 Task: Use the formula "CHAR" in spreadsheet "Project protfolio".
Action: Mouse moved to (127, 64)
Screenshot: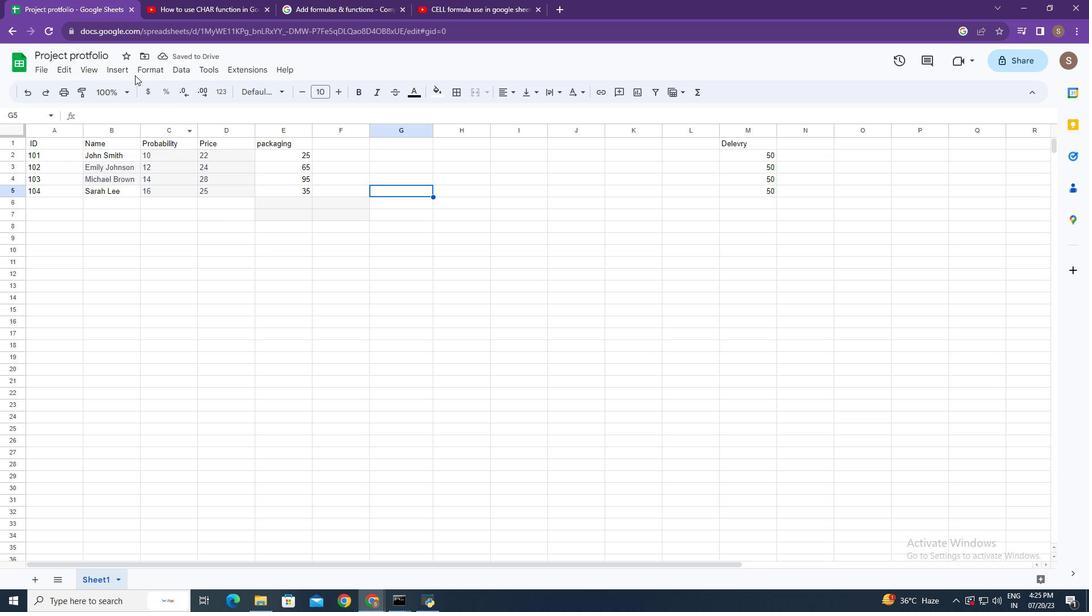 
Action: Mouse pressed left at (127, 64)
Screenshot: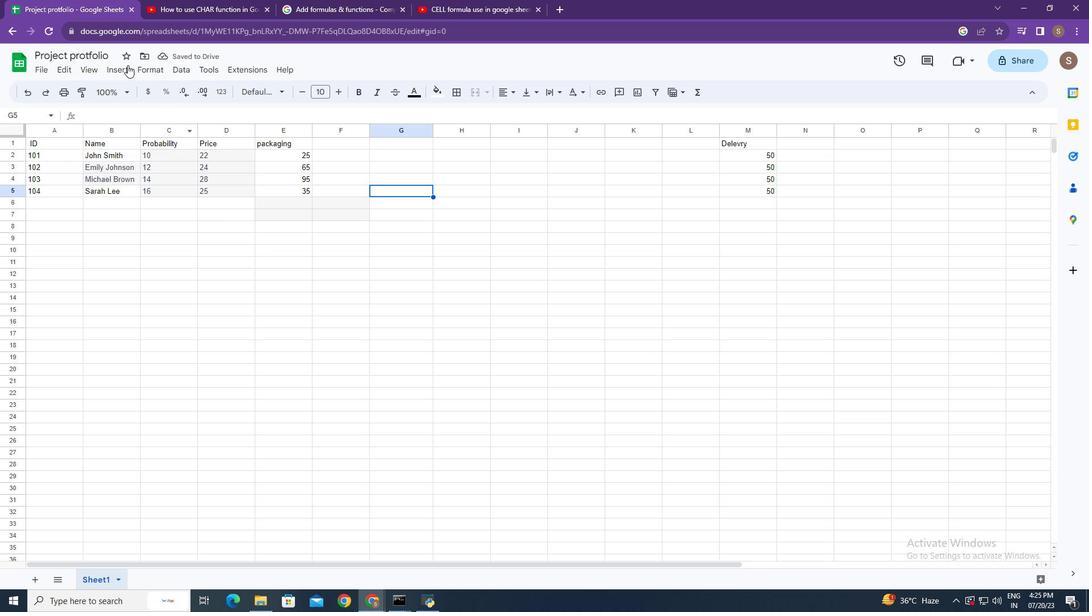
Action: Mouse moved to (173, 268)
Screenshot: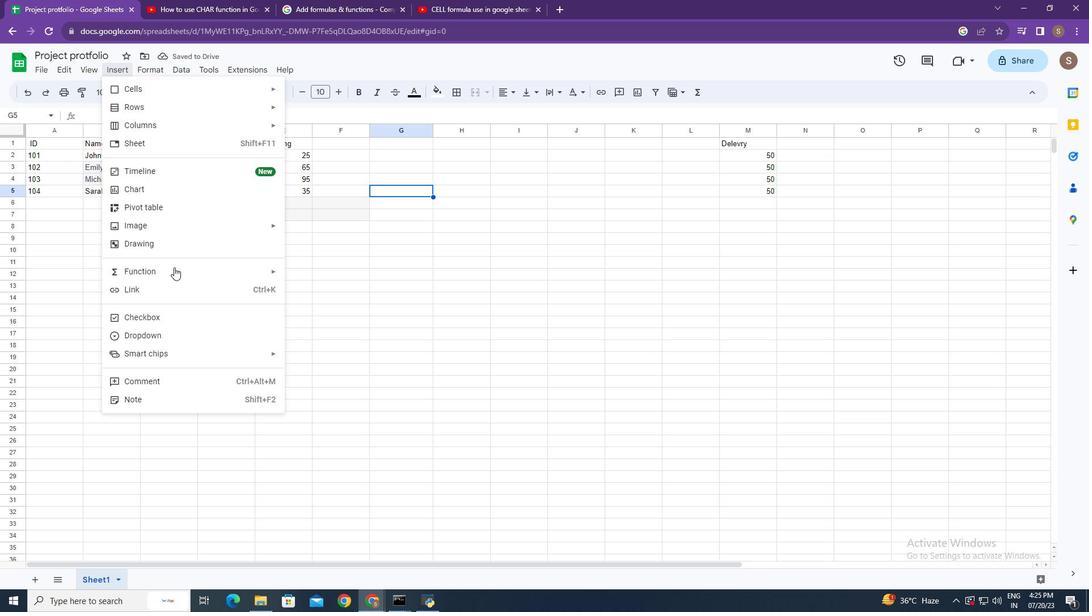 
Action: Mouse pressed left at (173, 268)
Screenshot: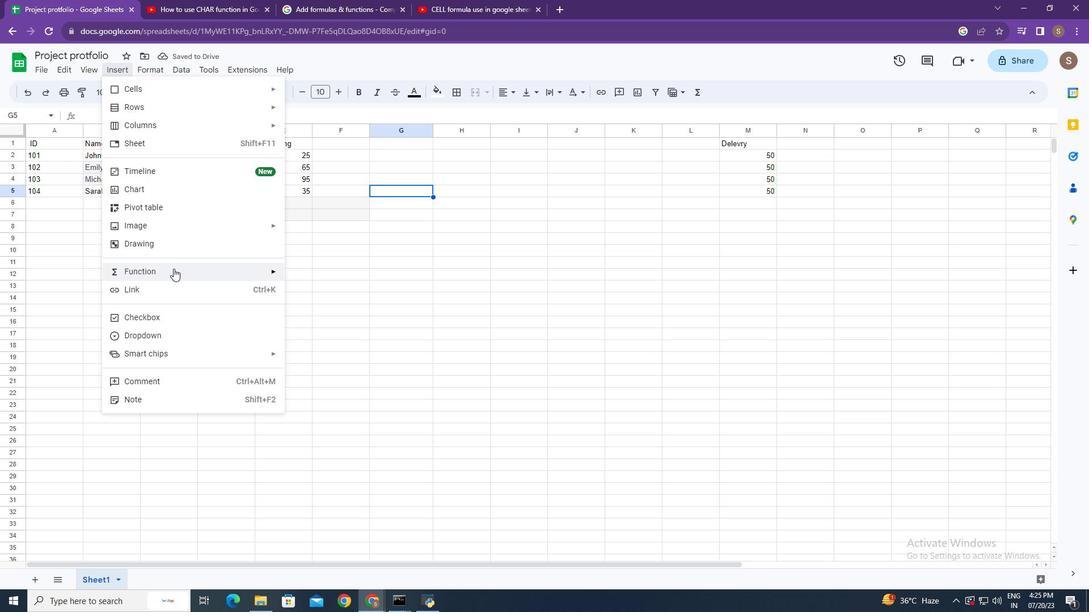
Action: Mouse moved to (306, 258)
Screenshot: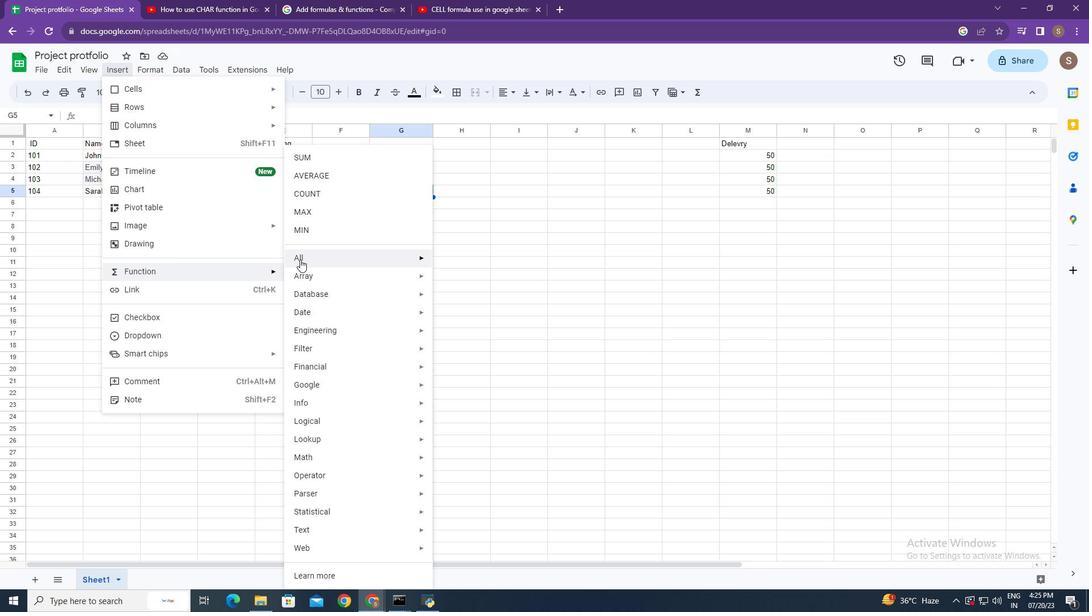 
Action: Mouse pressed left at (306, 258)
Screenshot: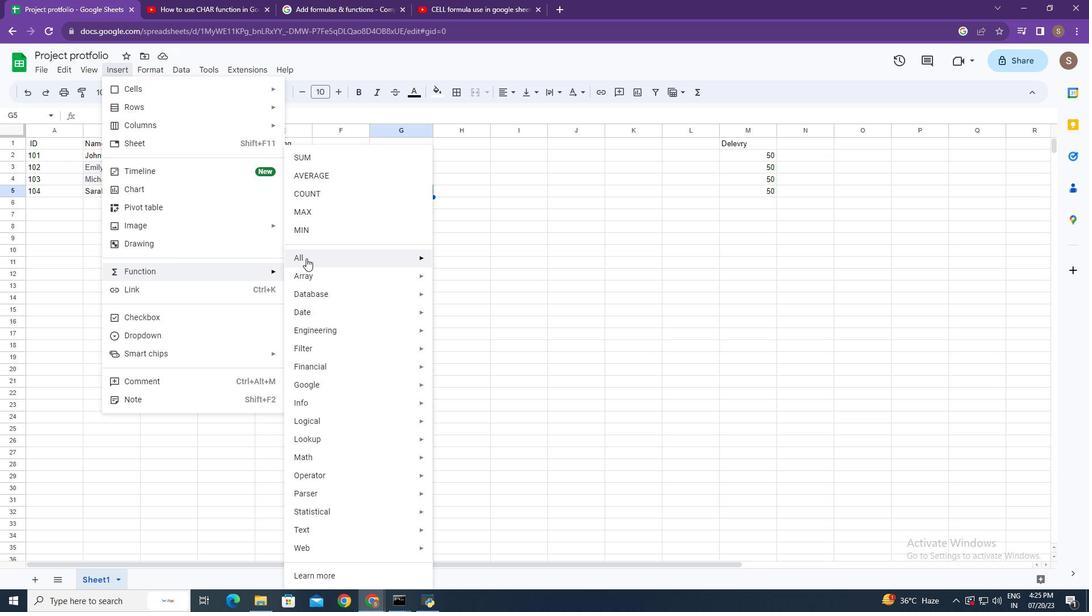 
Action: Mouse moved to (472, 312)
Screenshot: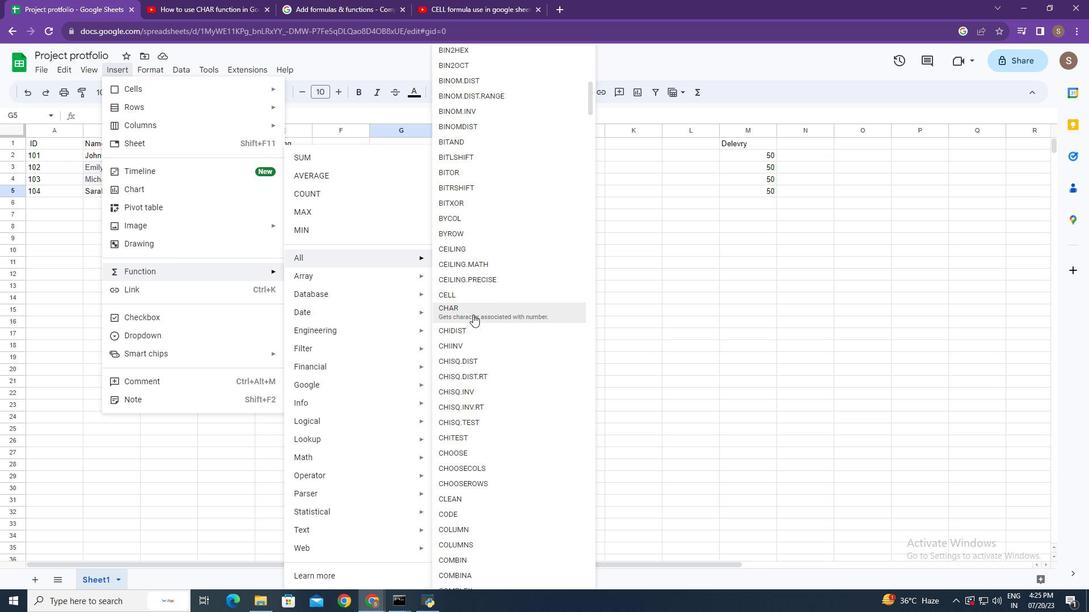 
Action: Mouse pressed left at (472, 312)
Screenshot: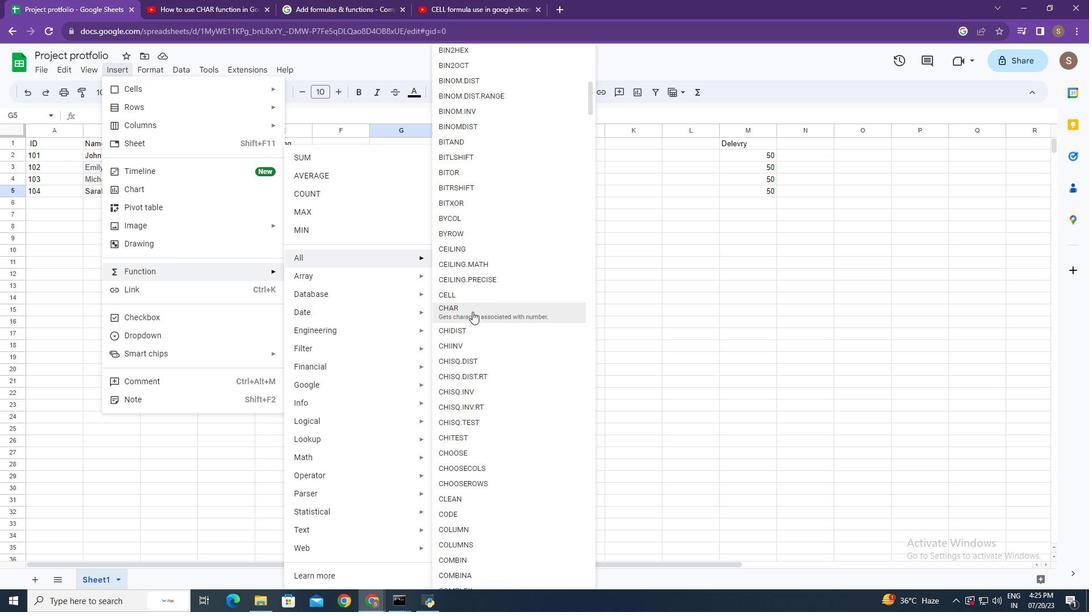 
Action: Mouse moved to (293, 188)
Screenshot: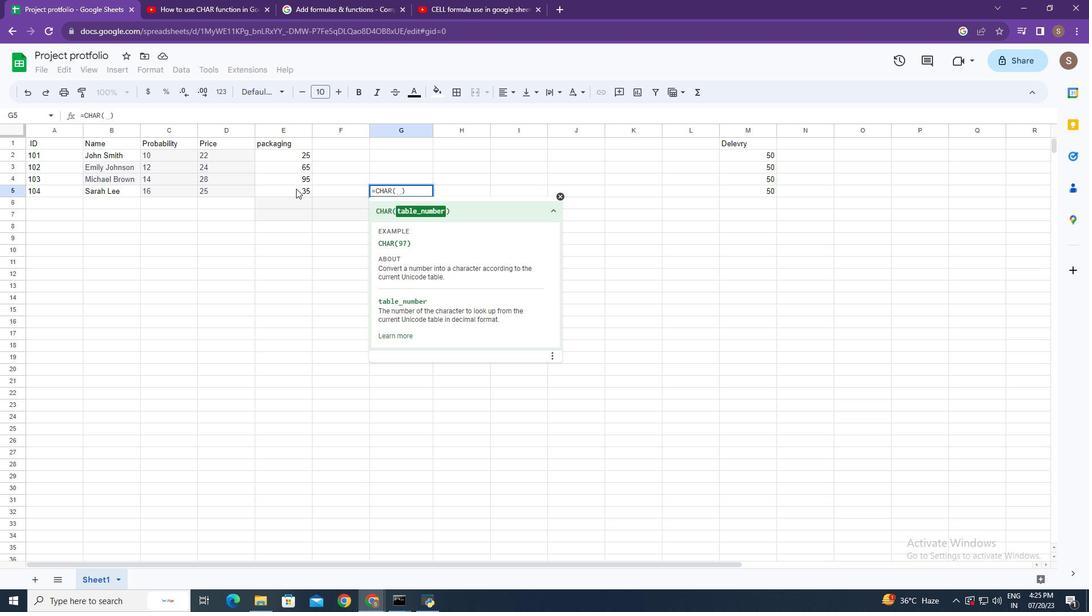 
Action: Mouse pressed left at (293, 188)
Screenshot: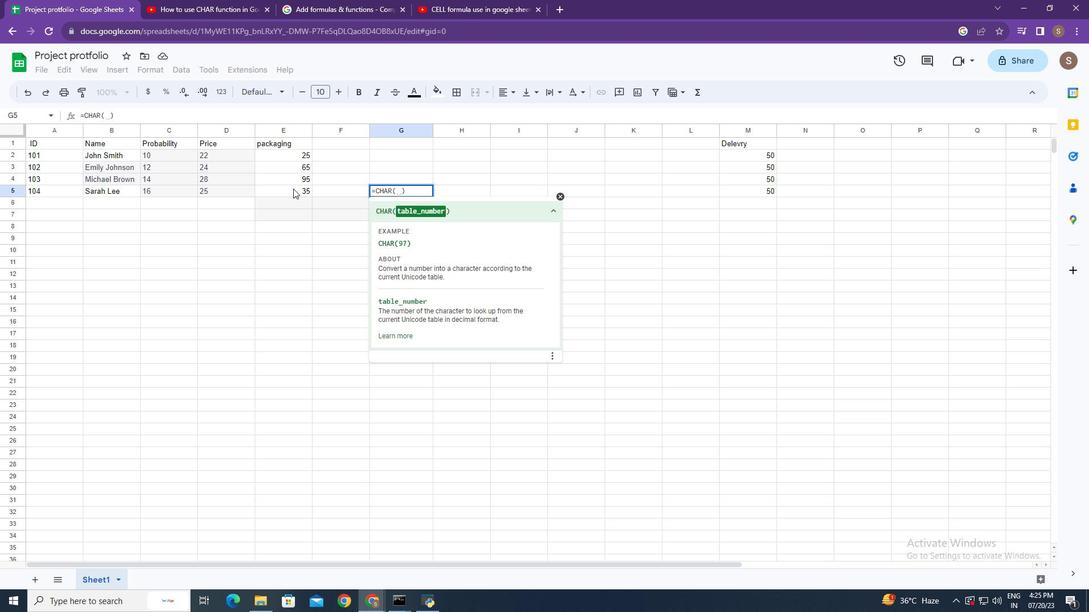 
Action: Mouse moved to (443, 195)
Screenshot: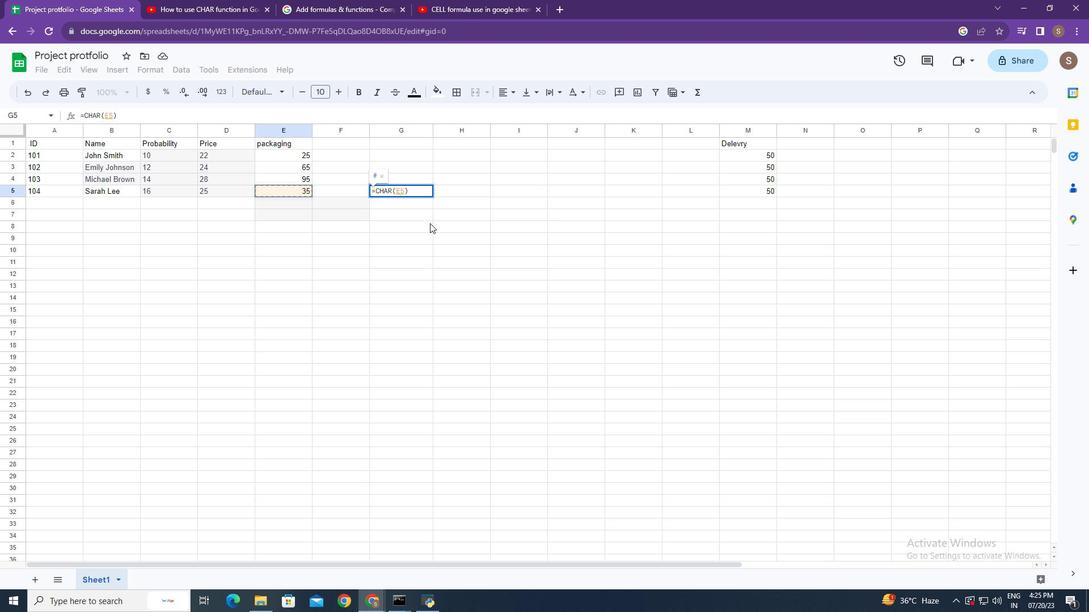 
Action: Key pressed <Key.enter>
Screenshot: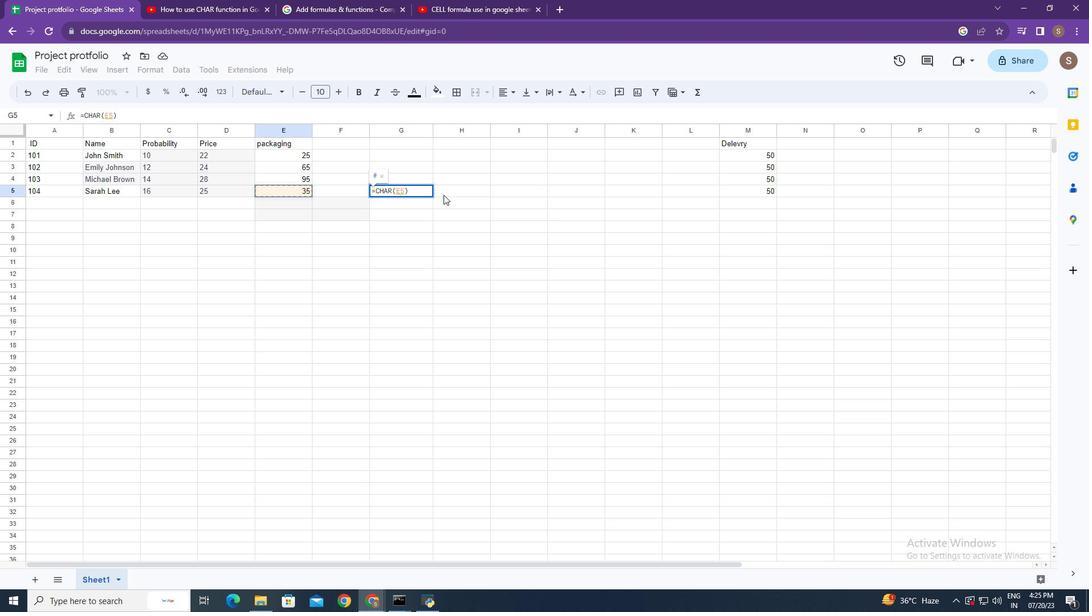 
Action: Mouse moved to (395, 213)
Screenshot: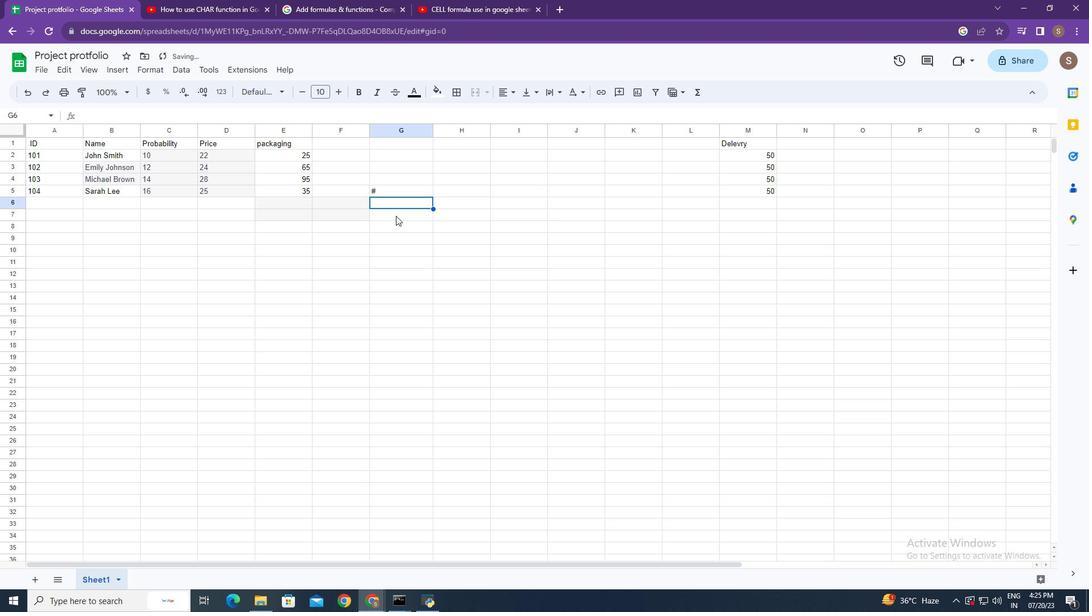 
